 Task: Trim Background Music of "Movie A.mp4"
Action: Mouse moved to (547, 125)
Screenshot: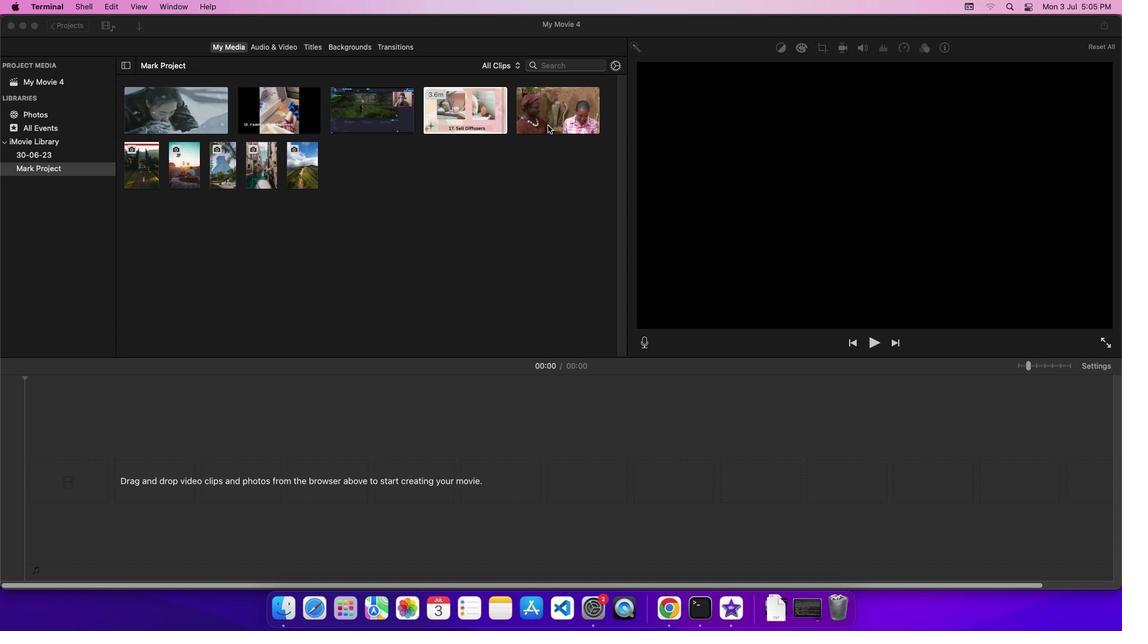 
Action: Mouse pressed left at (547, 125)
Screenshot: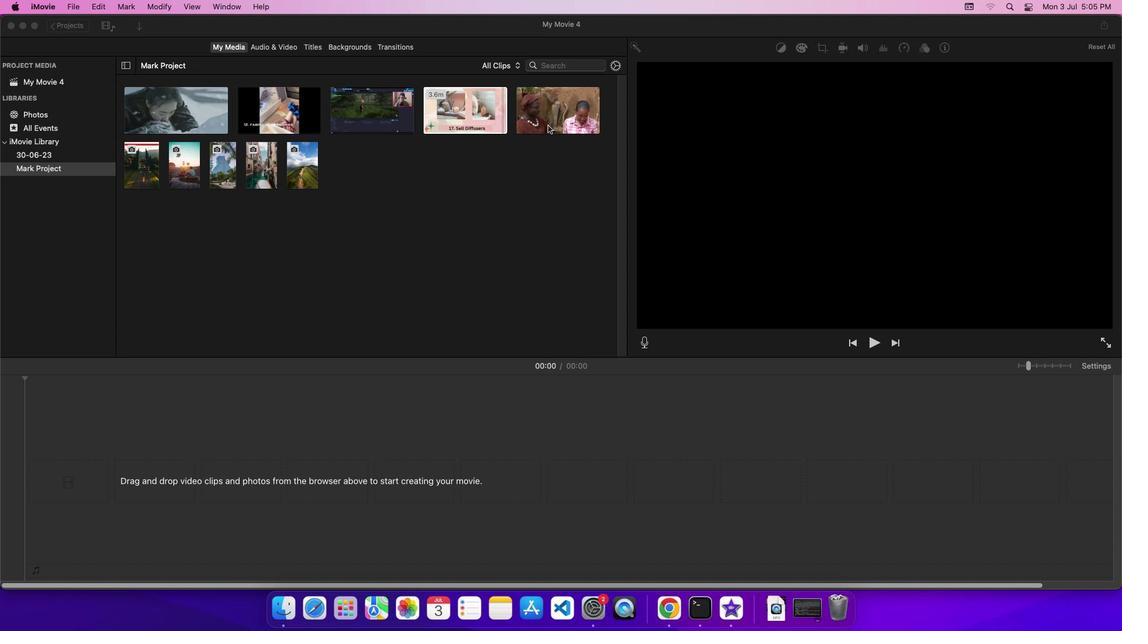 
Action: Mouse pressed left at (547, 125)
Screenshot: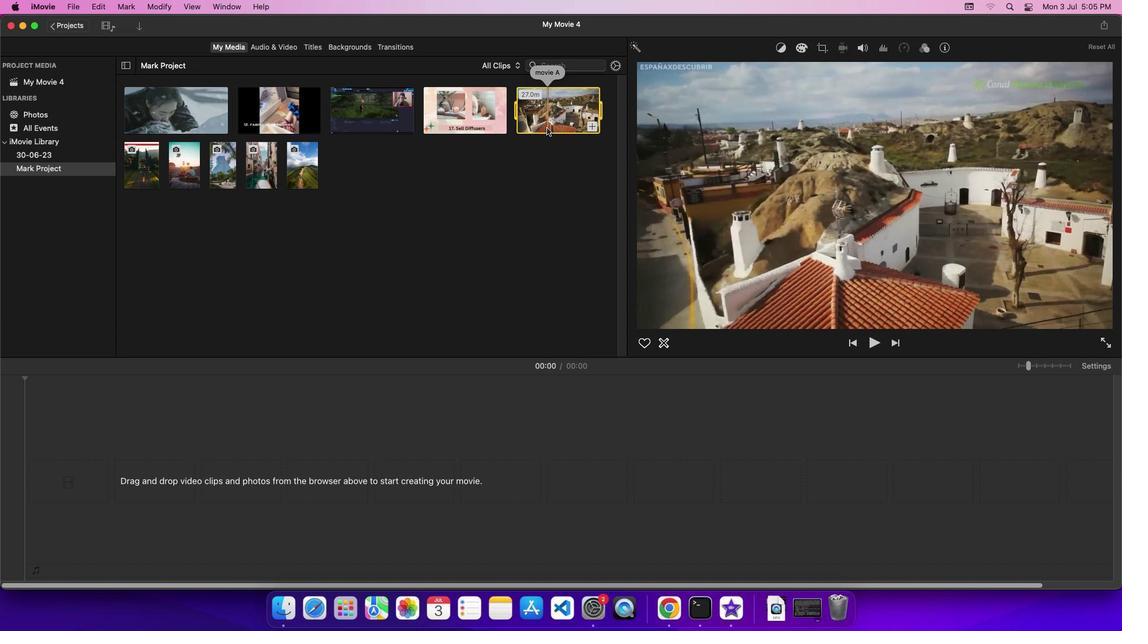 
Action: Mouse moved to (1090, 364)
Screenshot: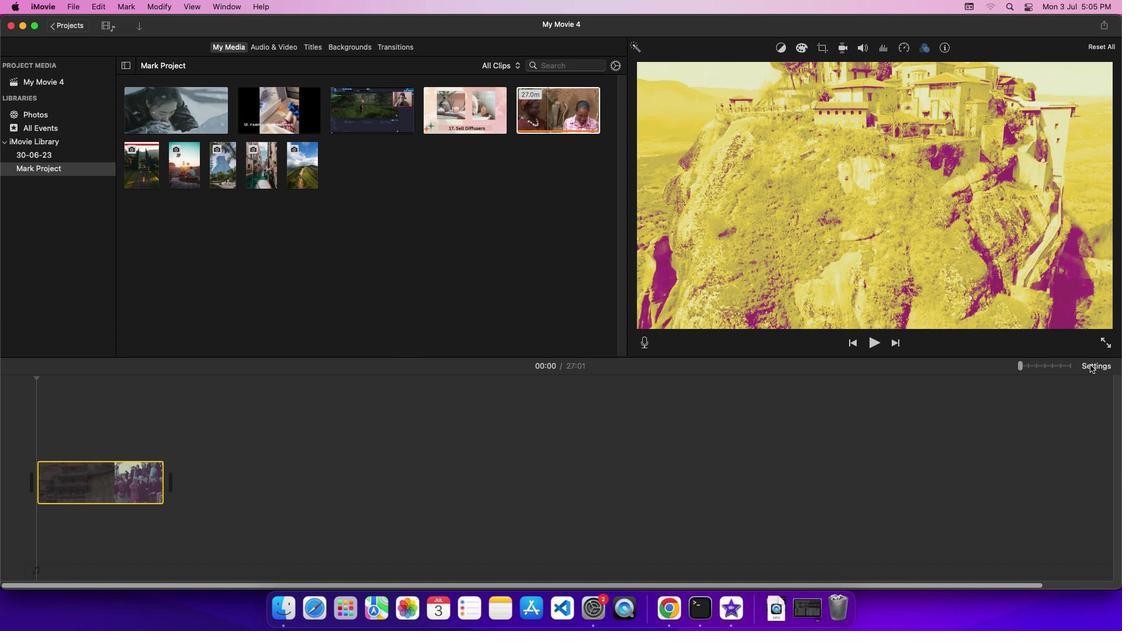
Action: Mouse pressed left at (1090, 364)
Screenshot: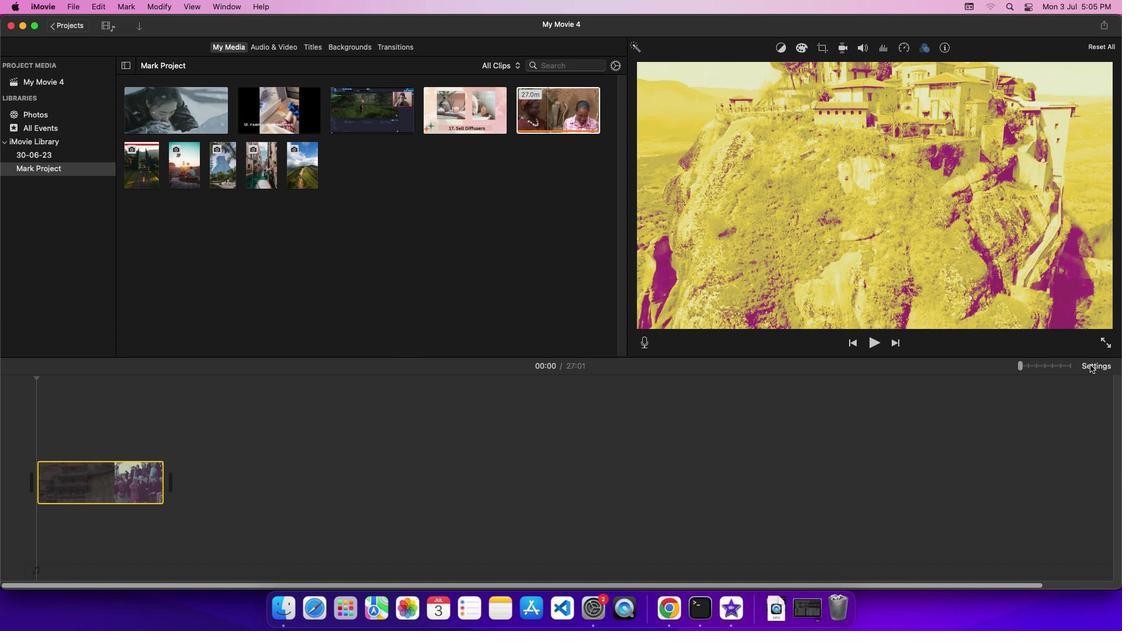 
Action: Mouse moved to (957, 453)
Screenshot: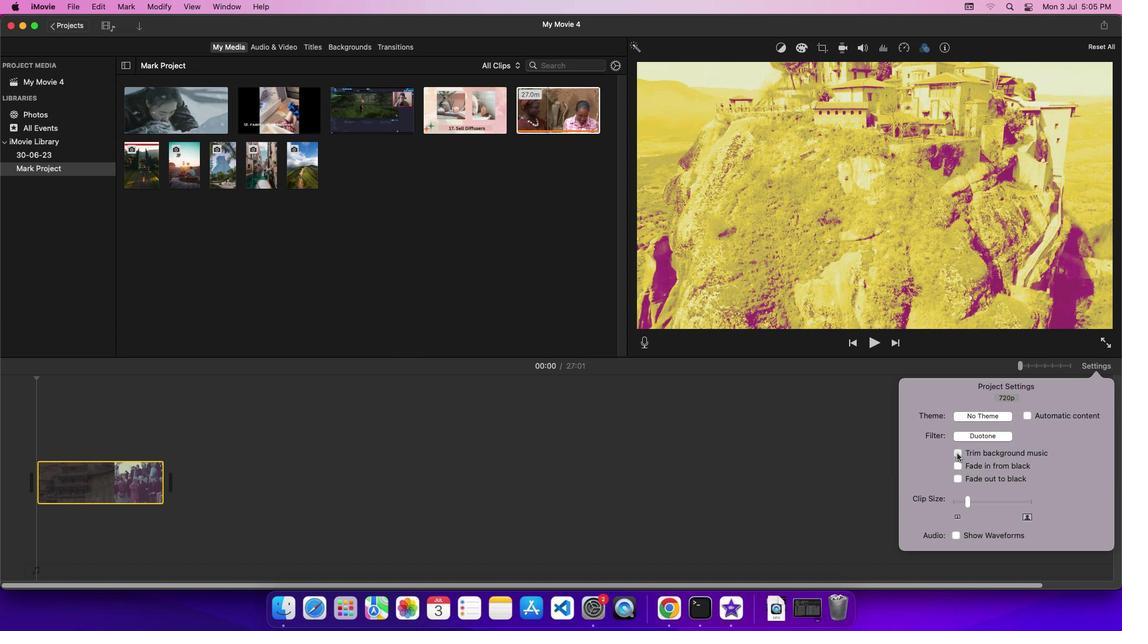 
Action: Mouse pressed left at (957, 453)
Screenshot: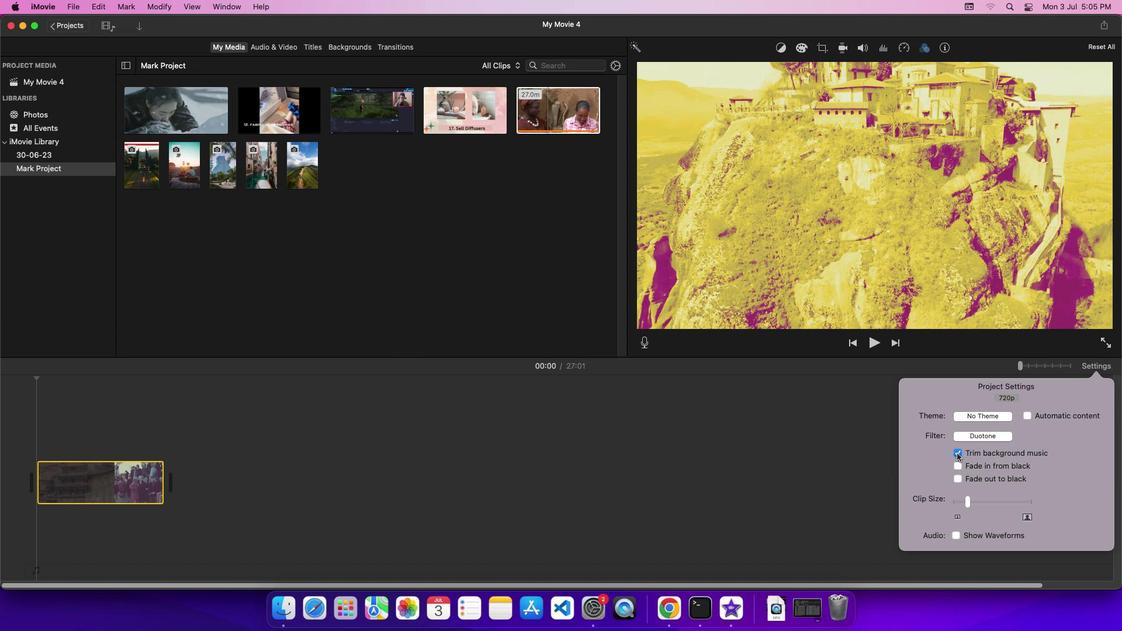 
Action: Mouse moved to (763, 478)
Screenshot: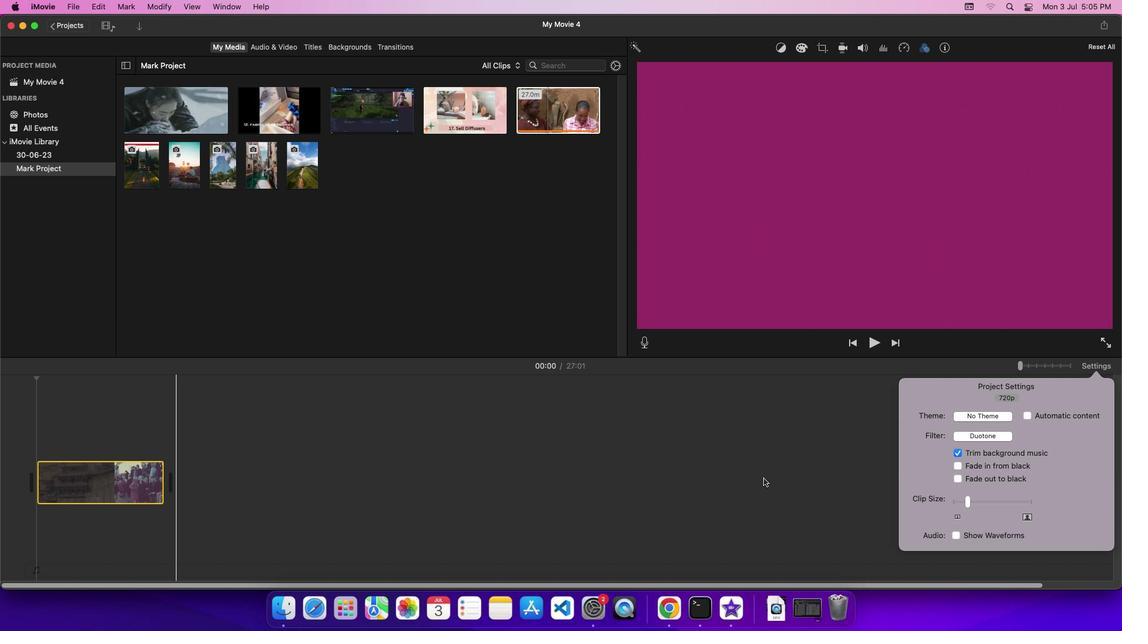 
Action: Mouse pressed left at (763, 478)
Screenshot: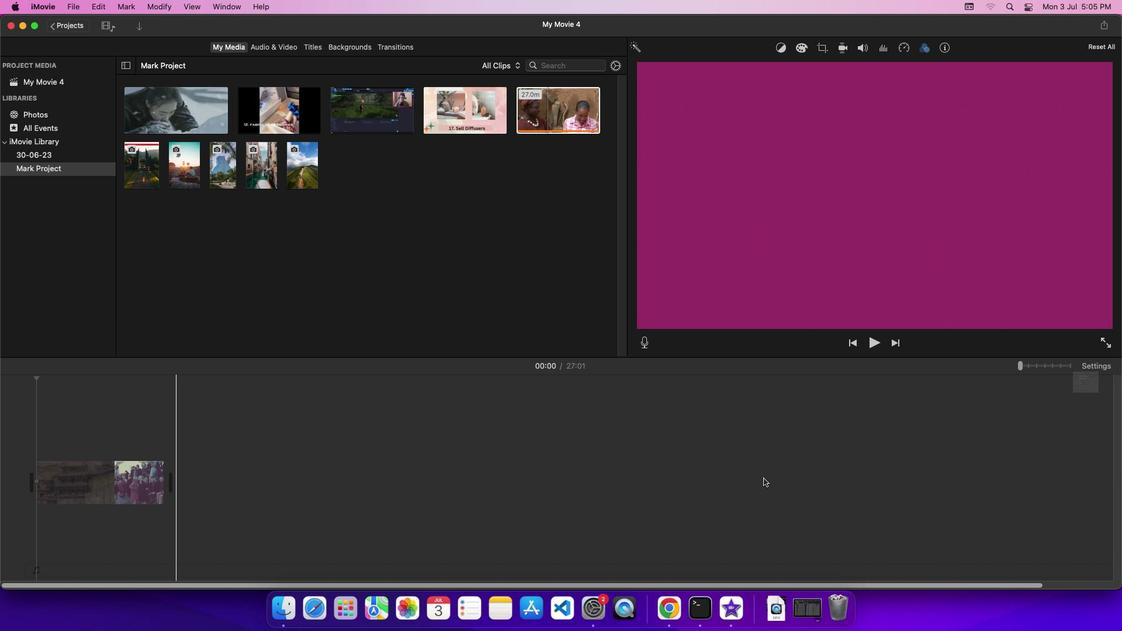 
